 Task: Add Back To Nature Classic Round Crackers to the cart.
Action: Mouse moved to (282, 129)
Screenshot: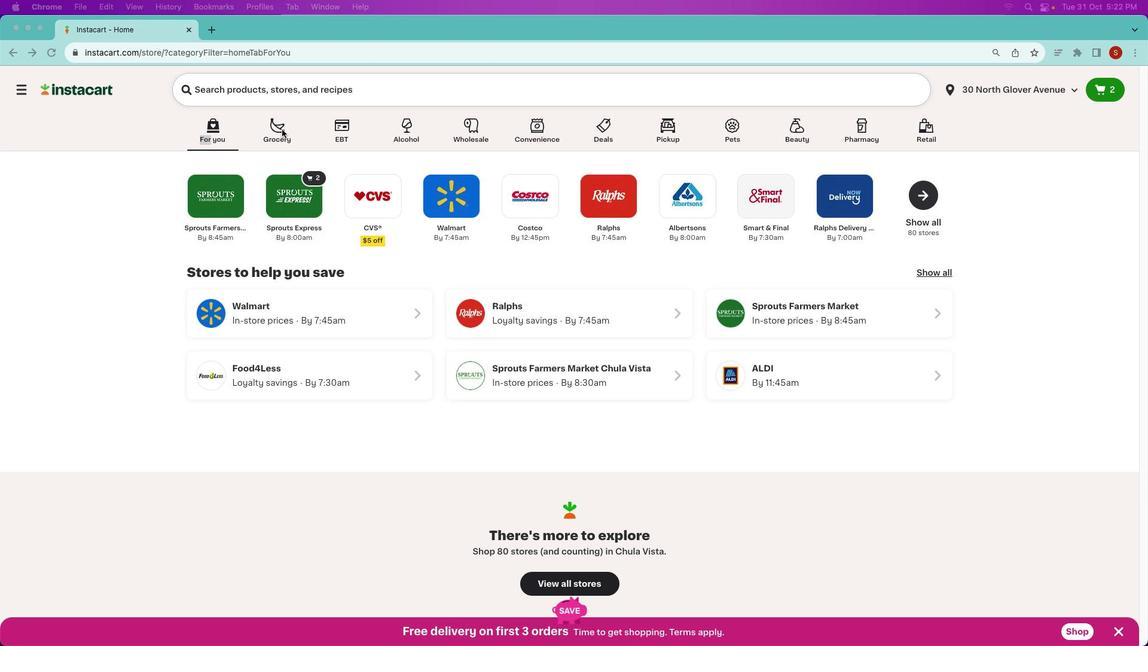 
Action: Mouse pressed left at (282, 129)
Screenshot: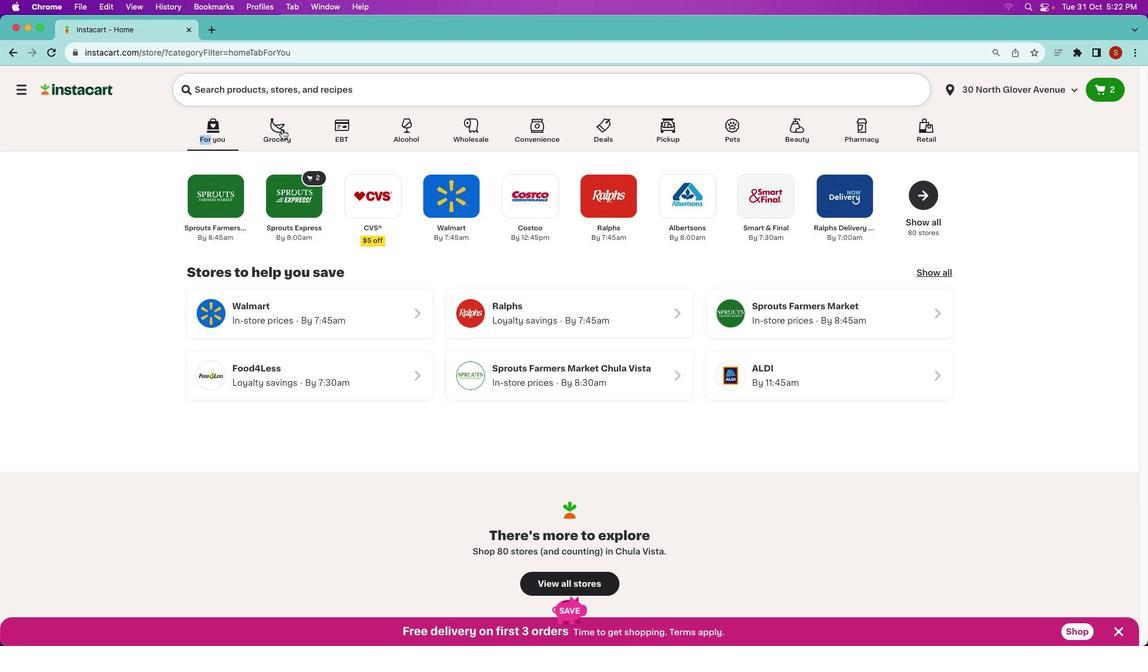 
Action: Mouse pressed left at (282, 129)
Screenshot: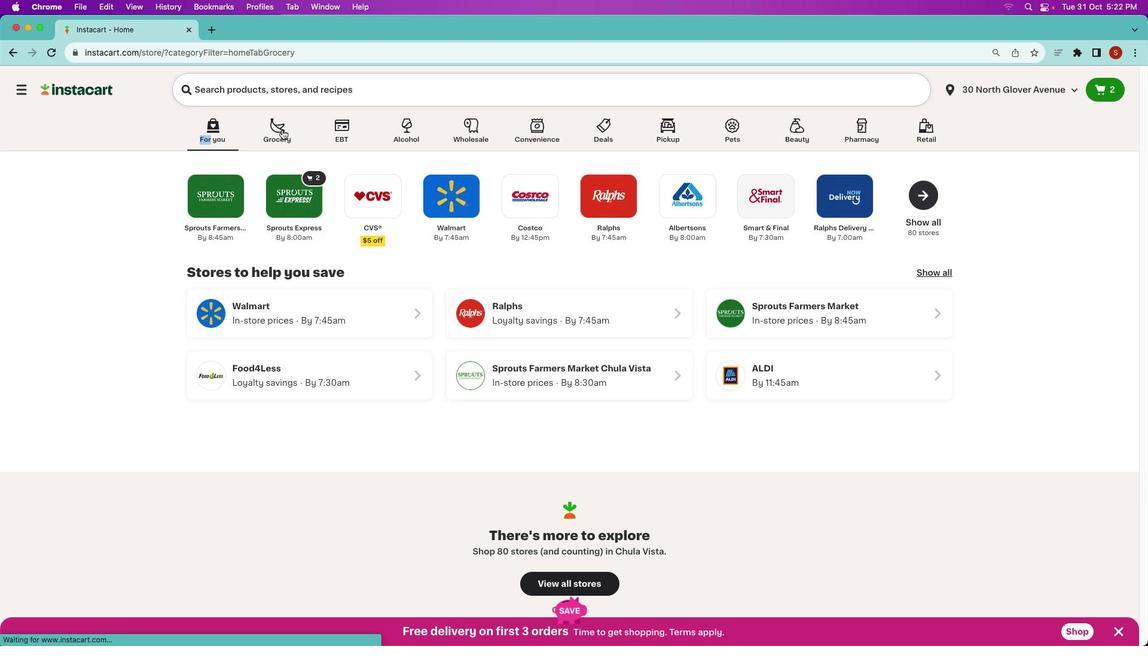 
Action: Mouse moved to (510, 306)
Screenshot: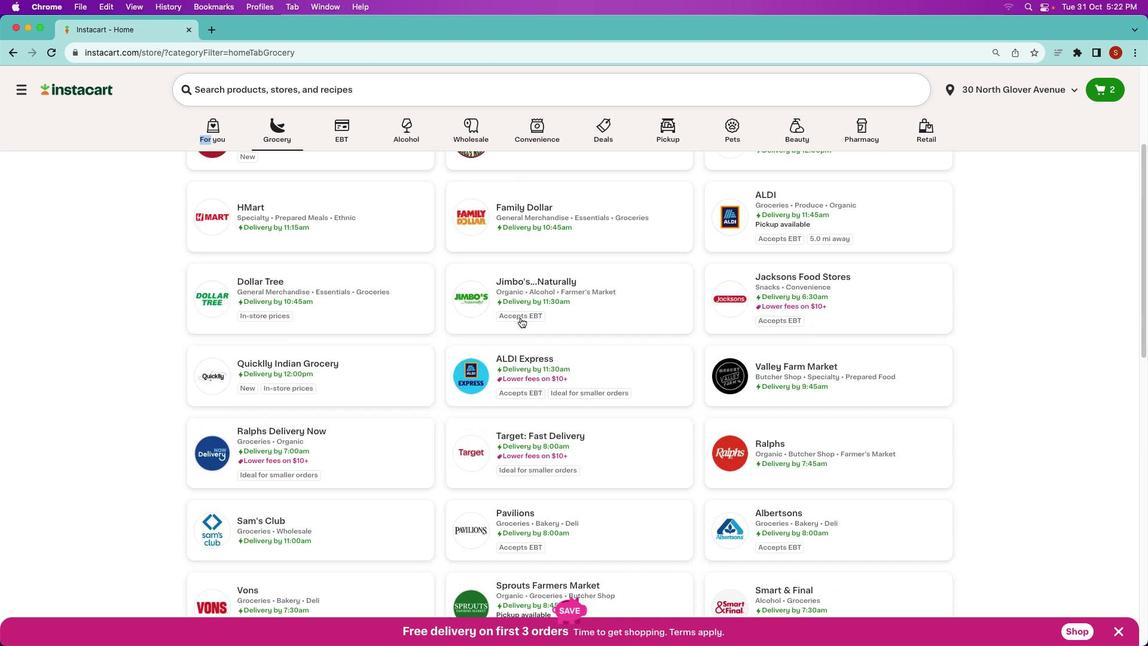 
Action: Mouse scrolled (510, 306) with delta (0, 0)
Screenshot: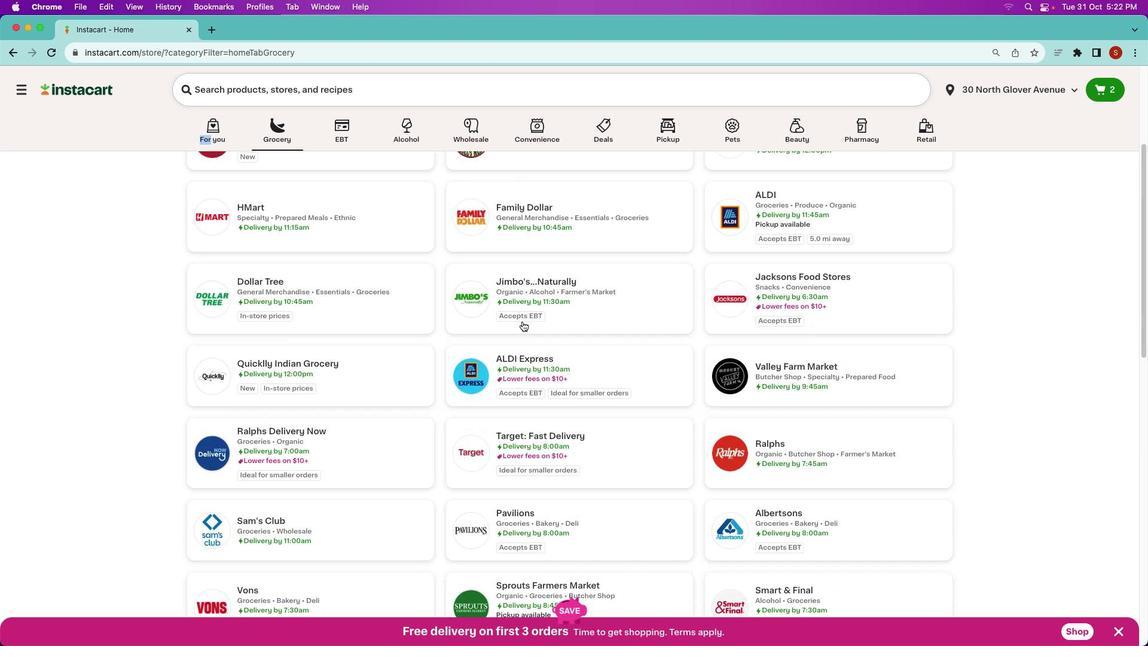 
Action: Mouse scrolled (510, 306) with delta (0, 0)
Screenshot: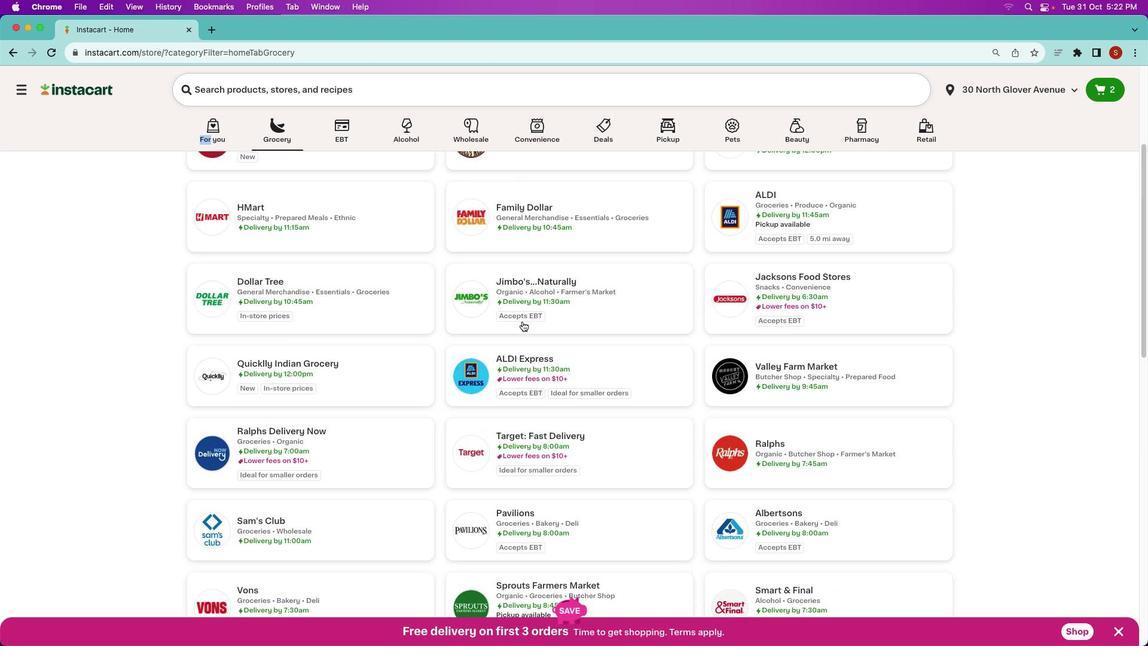 
Action: Mouse moved to (511, 305)
Screenshot: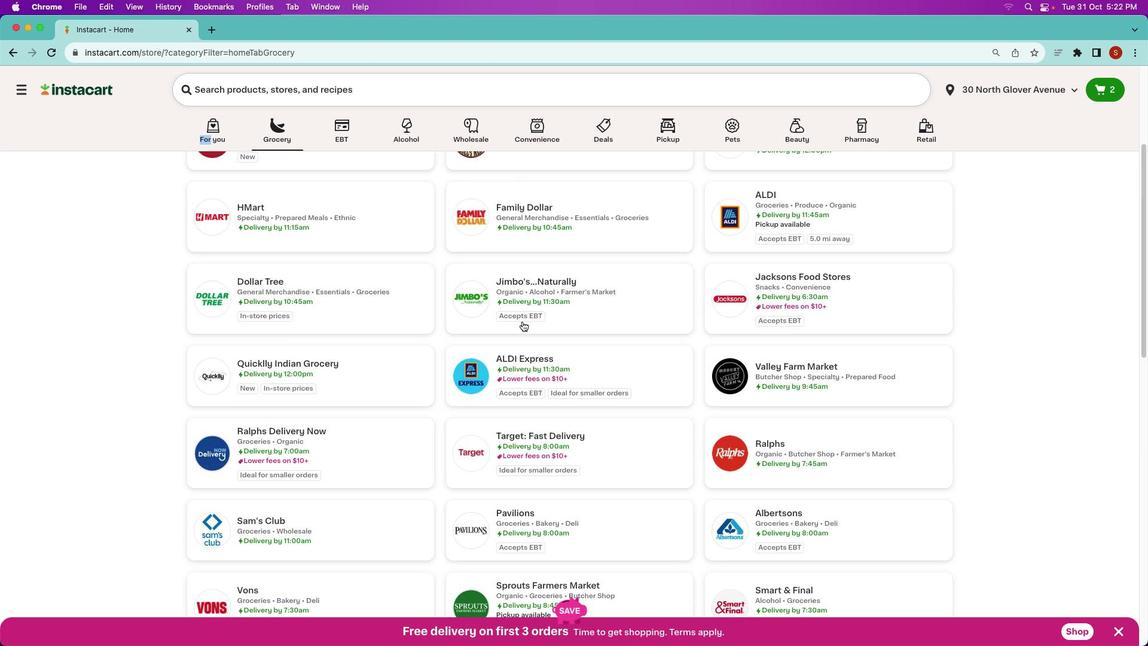 
Action: Mouse scrolled (511, 305) with delta (0, -1)
Screenshot: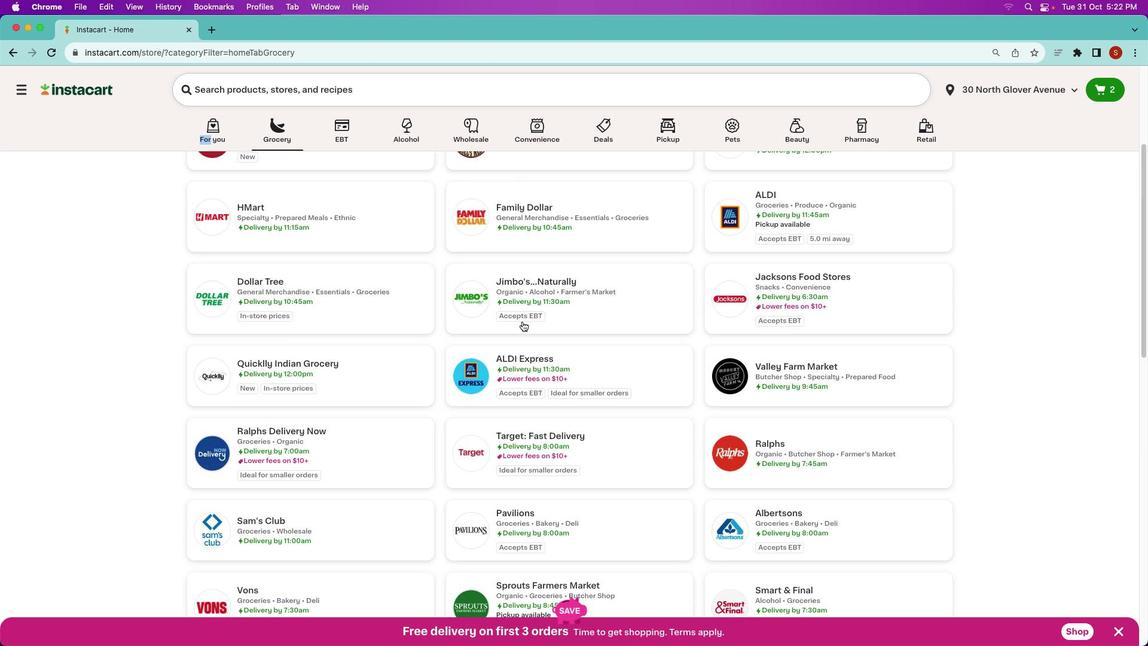 
Action: Mouse moved to (512, 303)
Screenshot: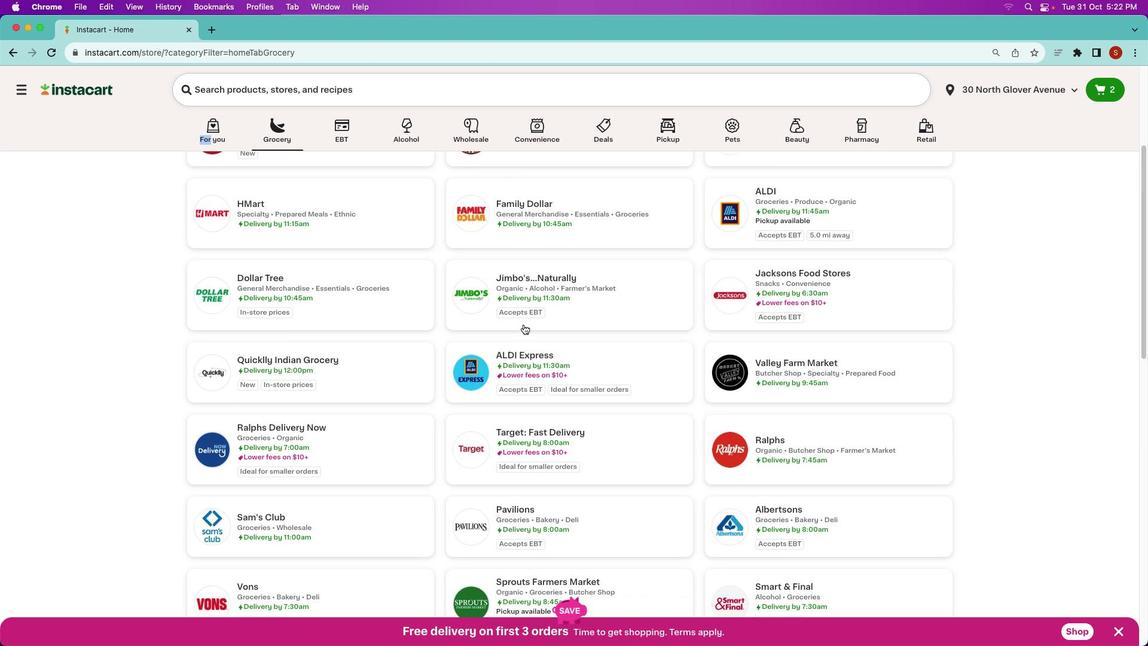 
Action: Mouse scrolled (512, 303) with delta (0, -2)
Screenshot: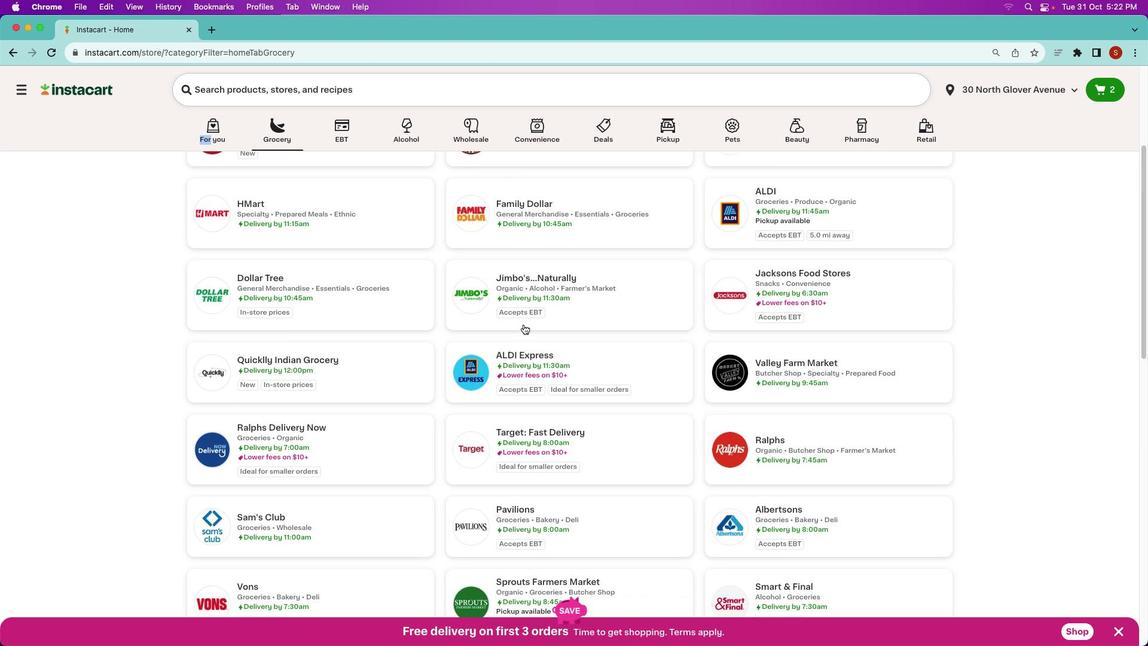 
Action: Mouse moved to (522, 321)
Screenshot: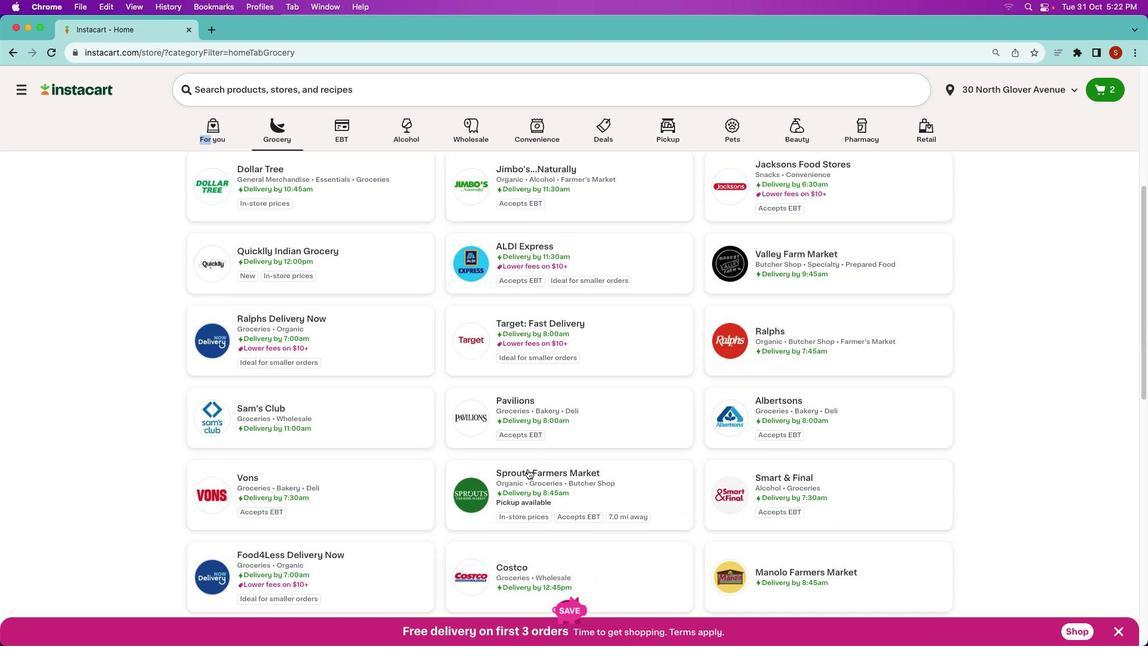 
Action: Mouse scrolled (522, 321) with delta (0, 0)
Screenshot: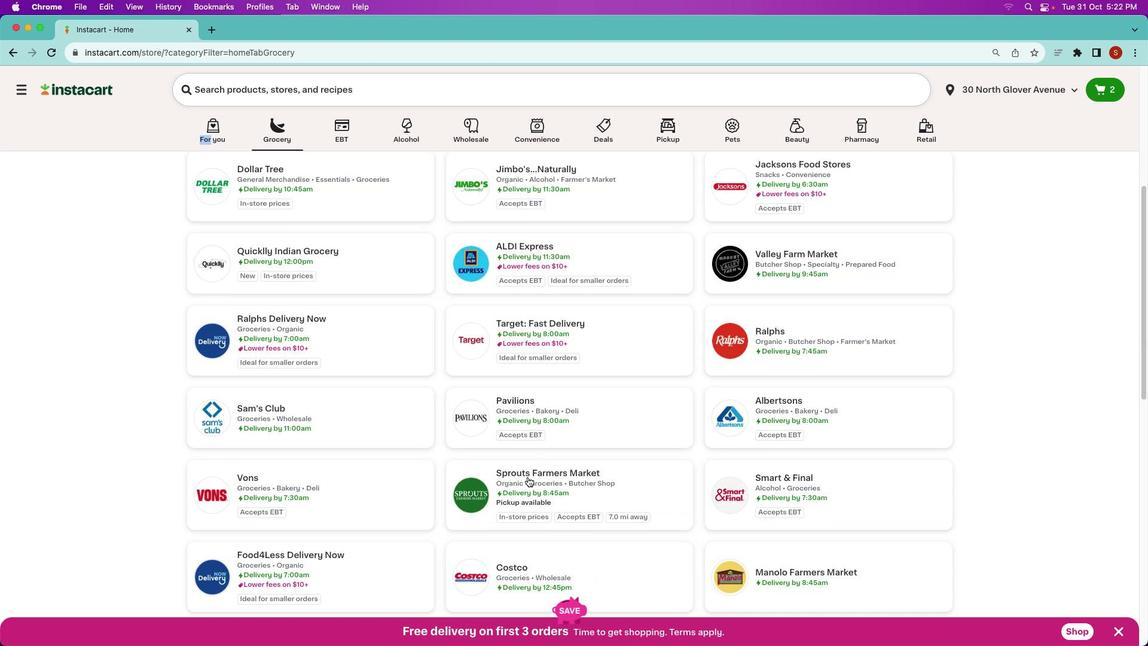 
Action: Mouse scrolled (522, 321) with delta (0, 0)
Screenshot: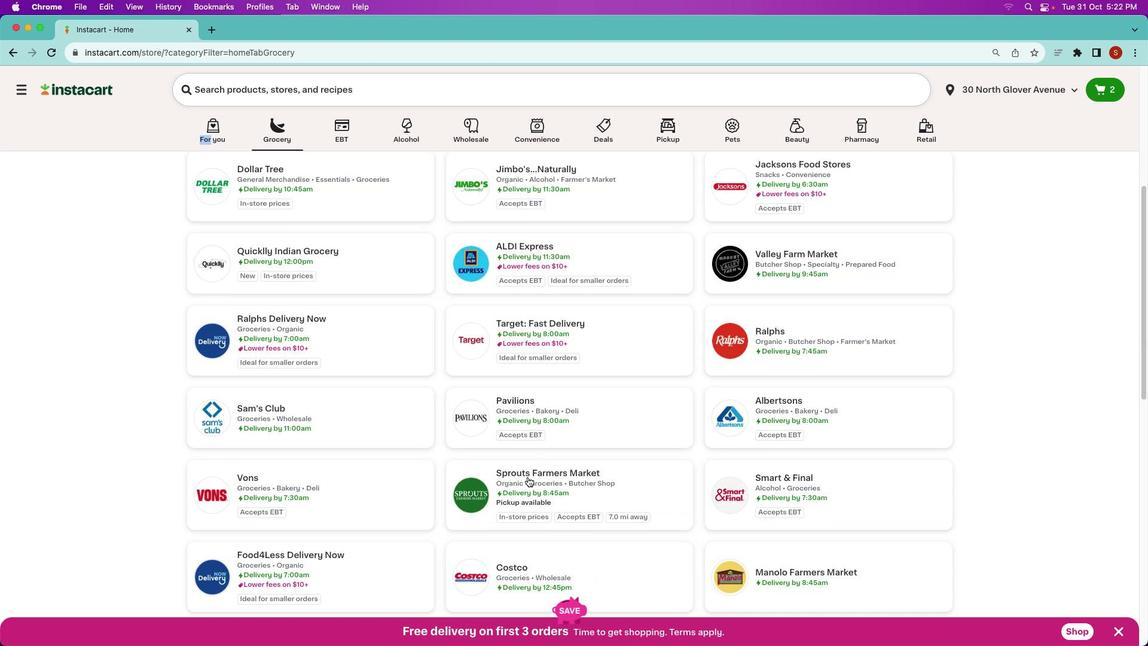 
Action: Mouse moved to (522, 321)
Screenshot: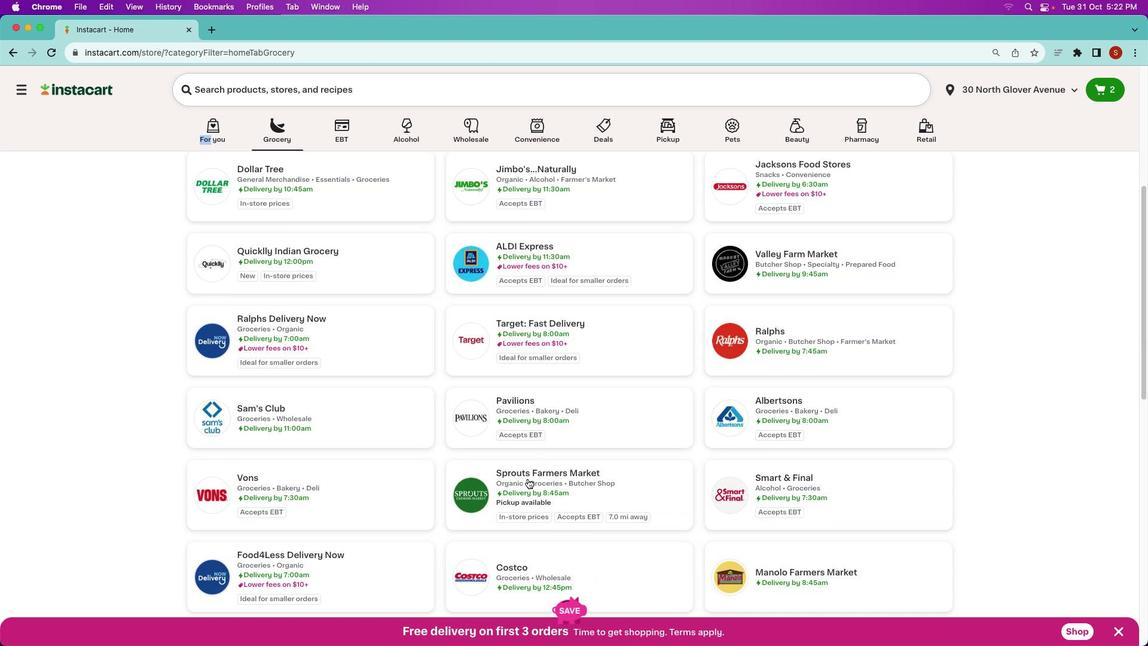 
Action: Mouse scrolled (522, 321) with delta (0, -1)
Screenshot: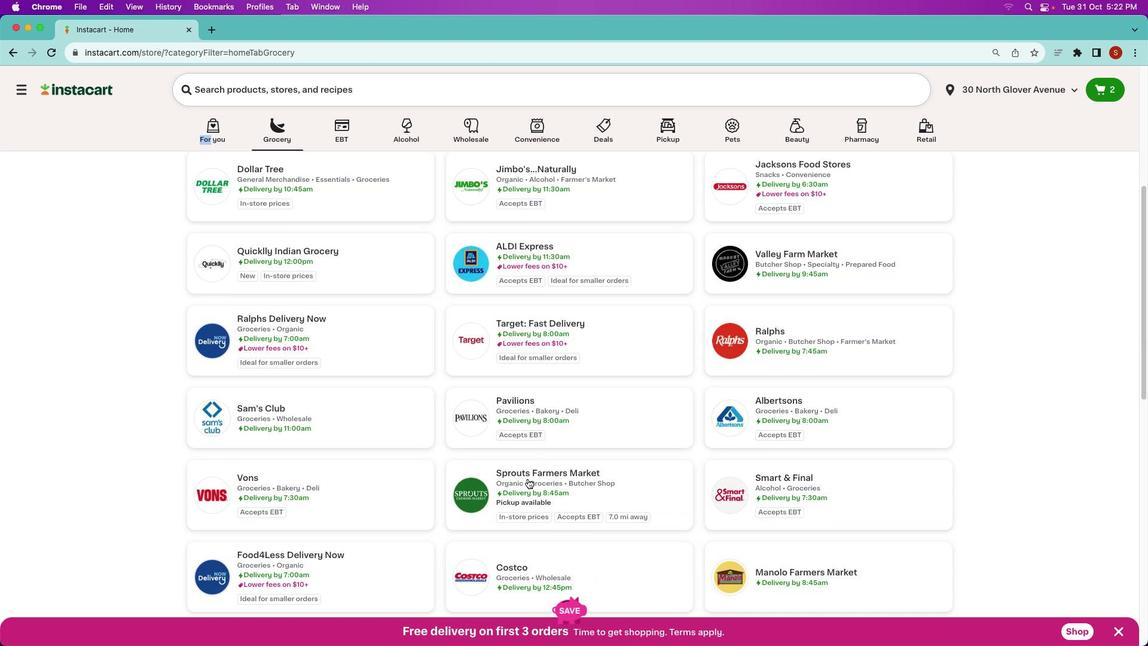 
Action: Mouse moved to (554, 480)
Screenshot: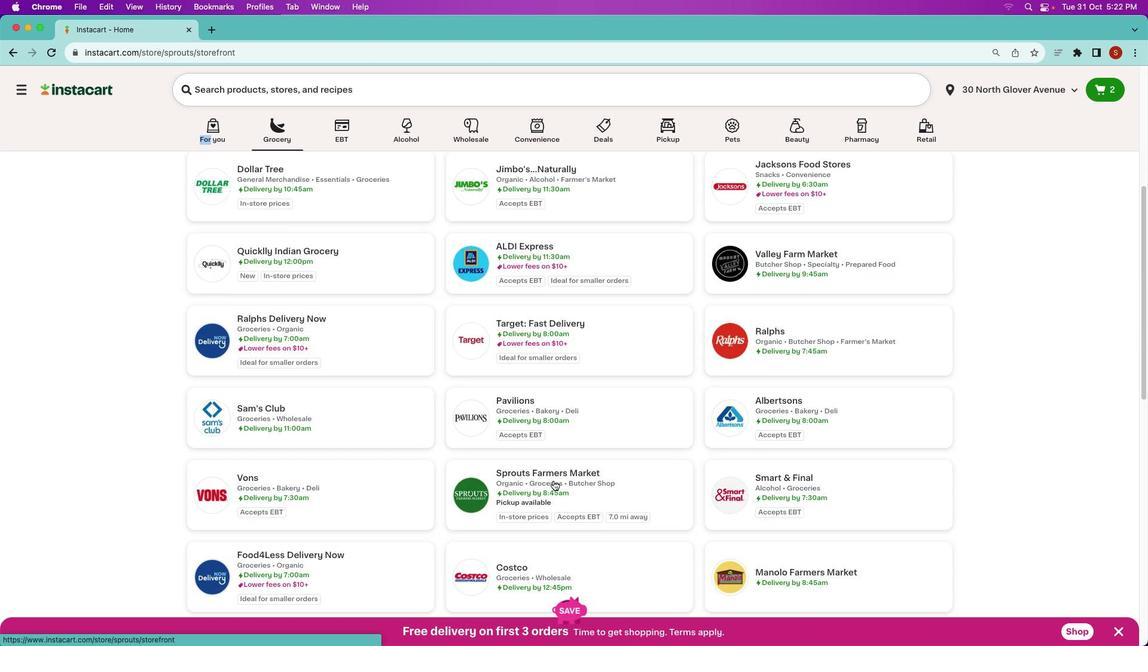 
Action: Mouse pressed left at (554, 480)
Screenshot: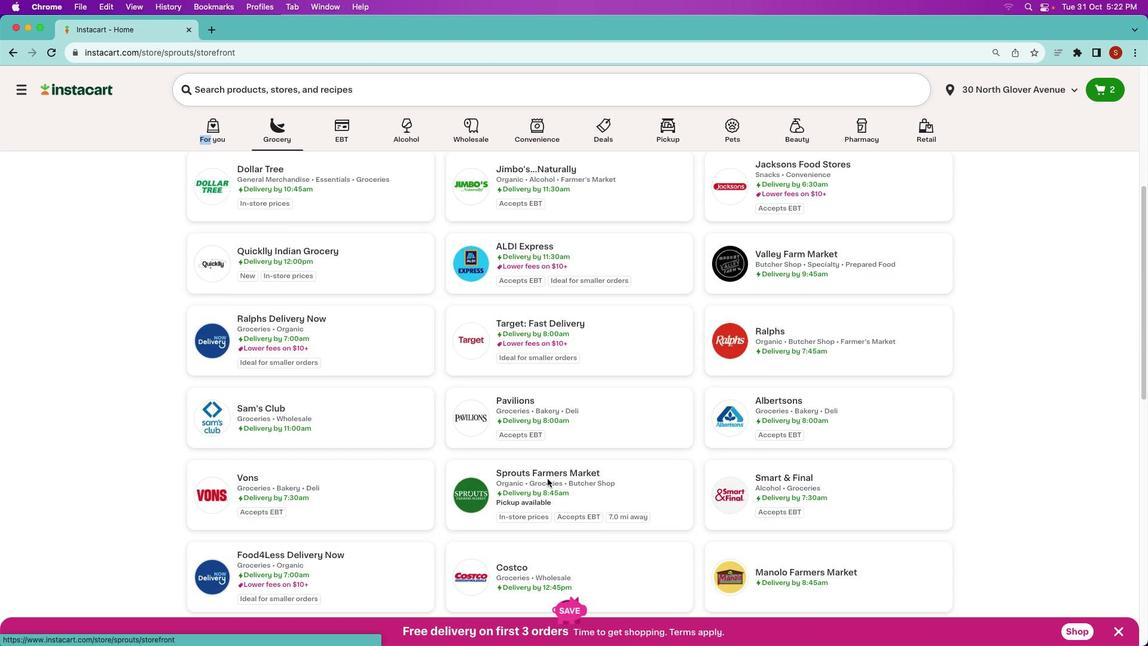 
Action: Mouse pressed left at (554, 480)
Screenshot: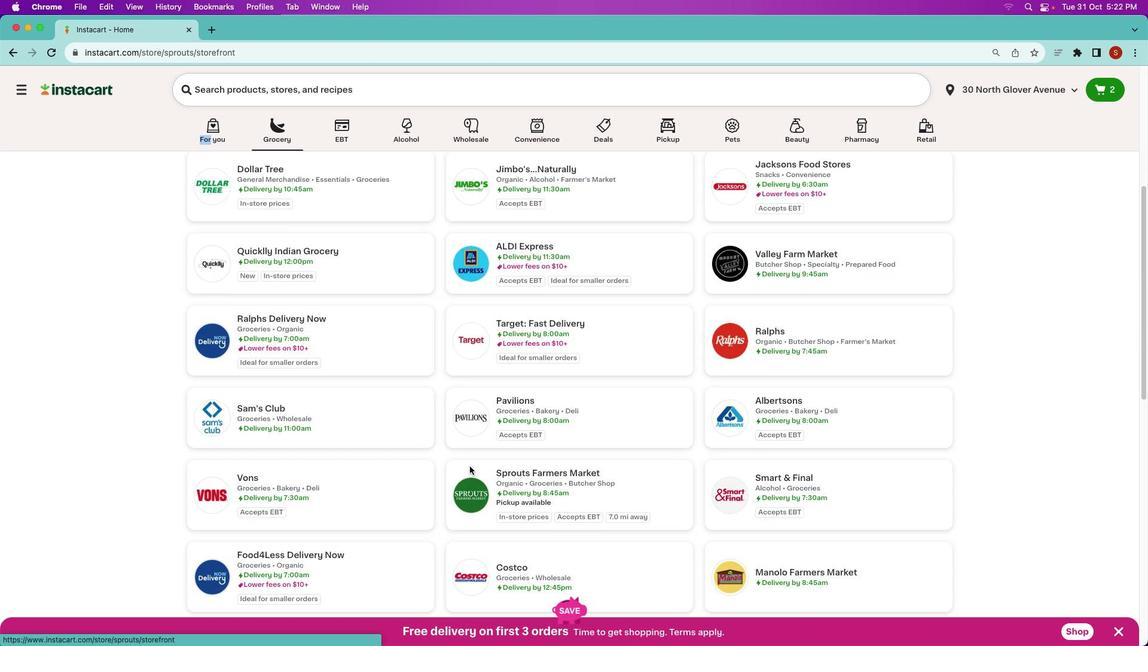 
Action: Mouse moved to (373, 135)
Screenshot: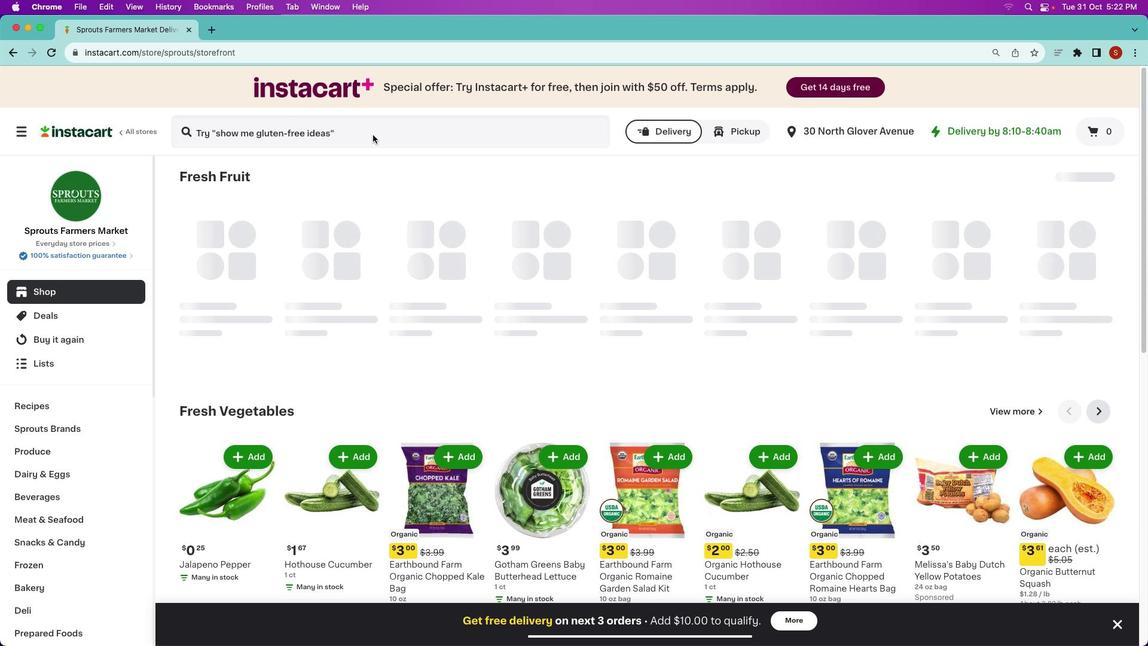 
Action: Mouse pressed left at (373, 135)
Screenshot: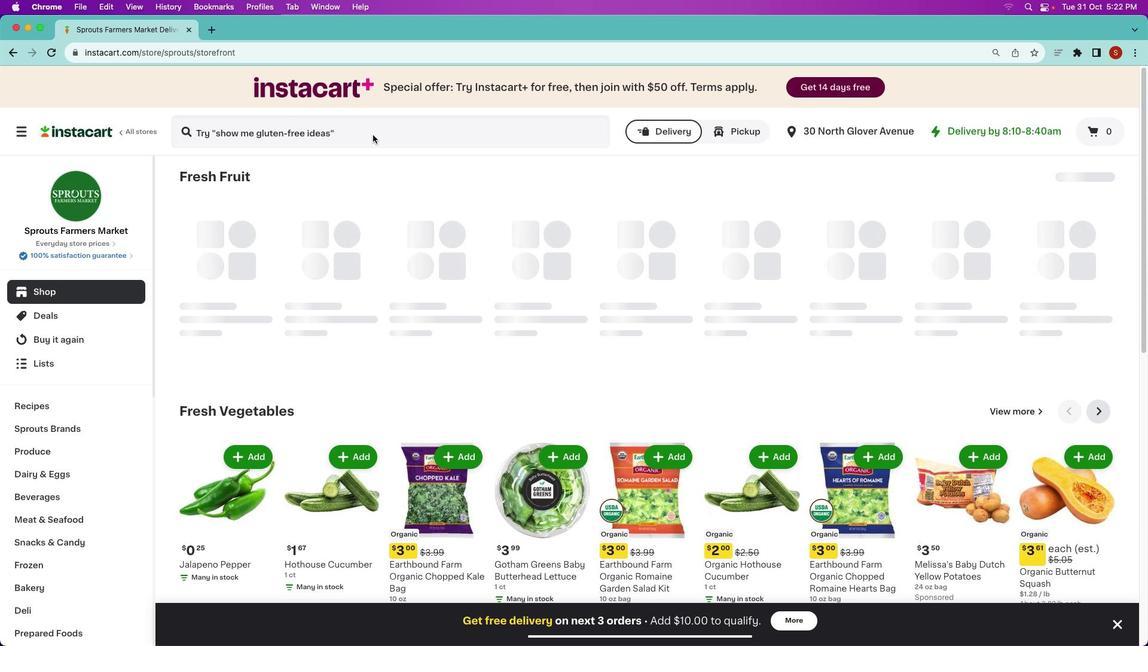 
Action: Mouse moved to (373, 134)
Screenshot: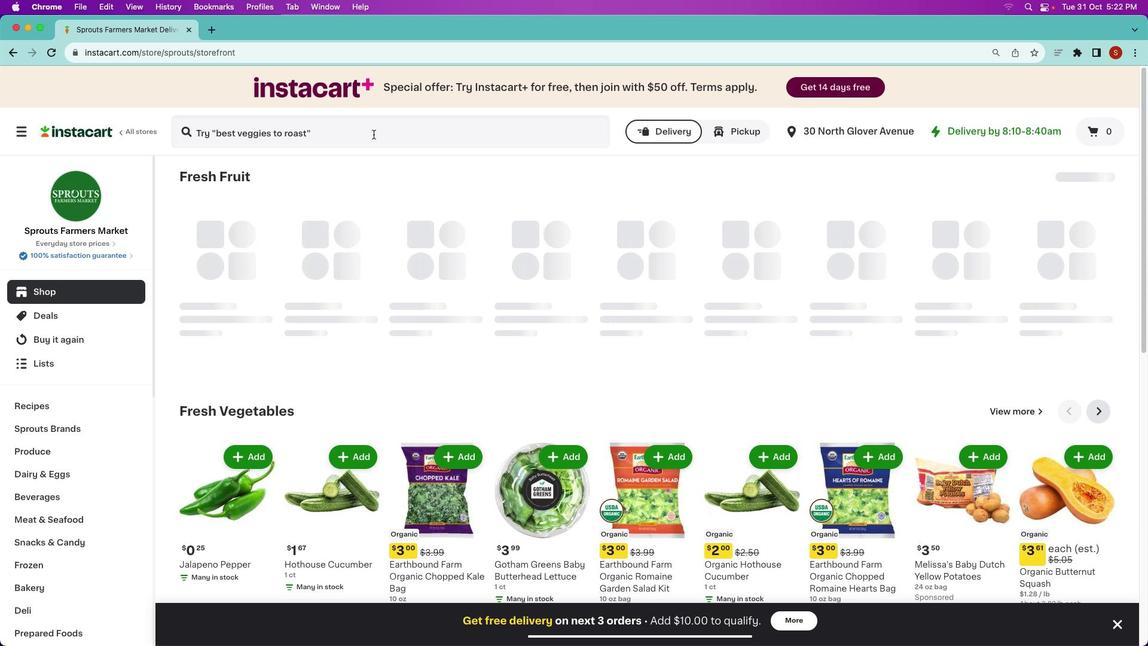 
Action: Mouse pressed left at (373, 134)
Screenshot: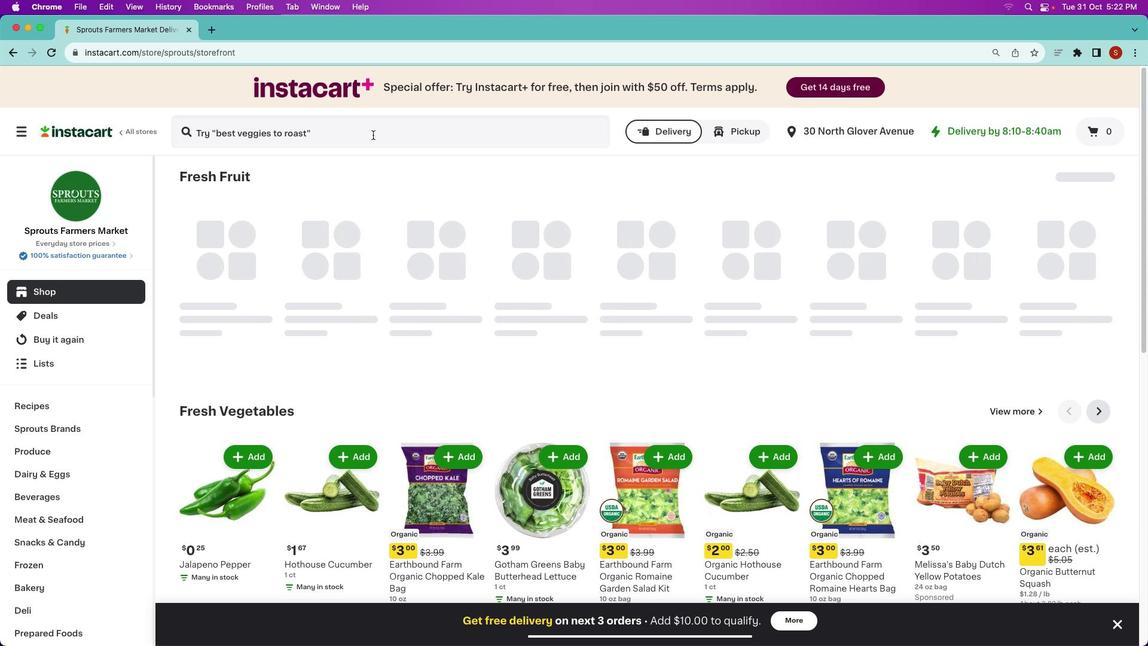 
Action: Mouse moved to (373, 134)
Screenshot: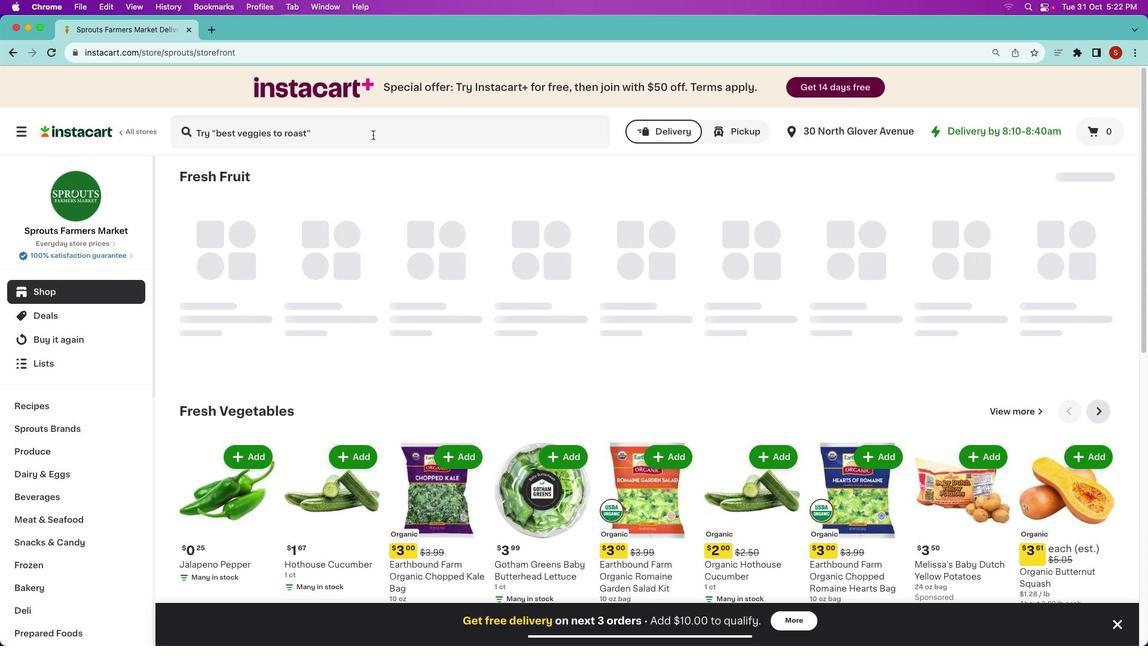 
Action: Key pressed 'b''a''c''l'Key.space't''p'Key.backspaceKey.backspaceKey.backspaceKey.backspace'k'Key.space't''o'Key.space'n''a''t''u''r''e'Key.space'c''l''a''s''s''i''c'Key.space'r''o''u''n''d'Key.space'c''r''a''c''k''e''r''s'Key.spaceKey.enter
Screenshot: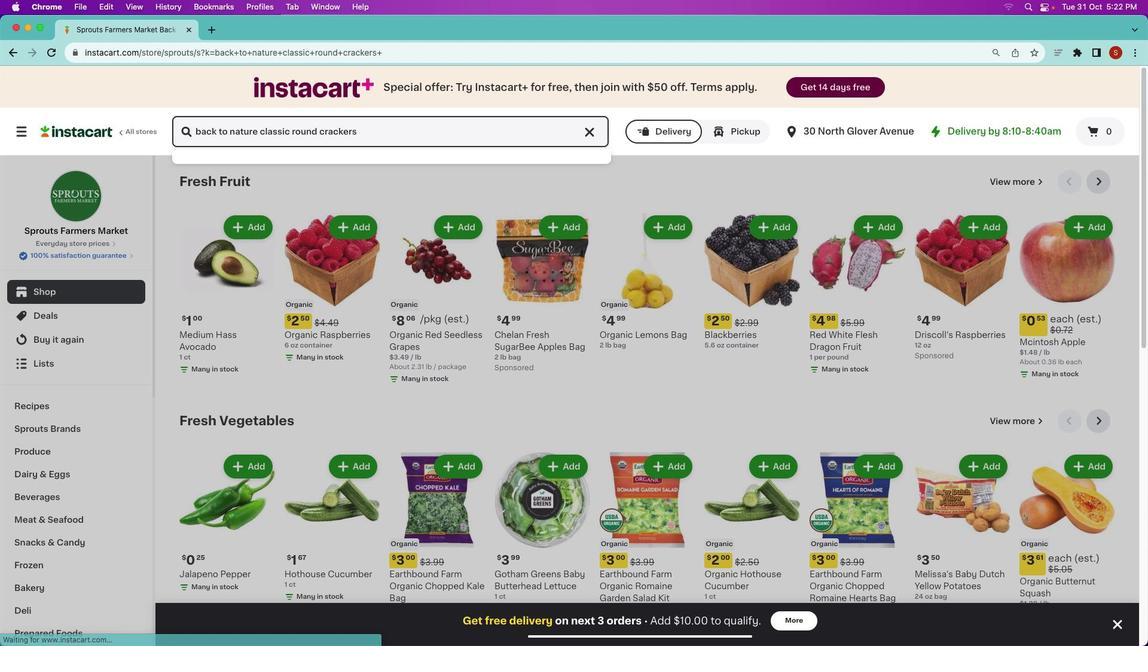 
Action: Mouse moved to (621, 397)
Screenshot: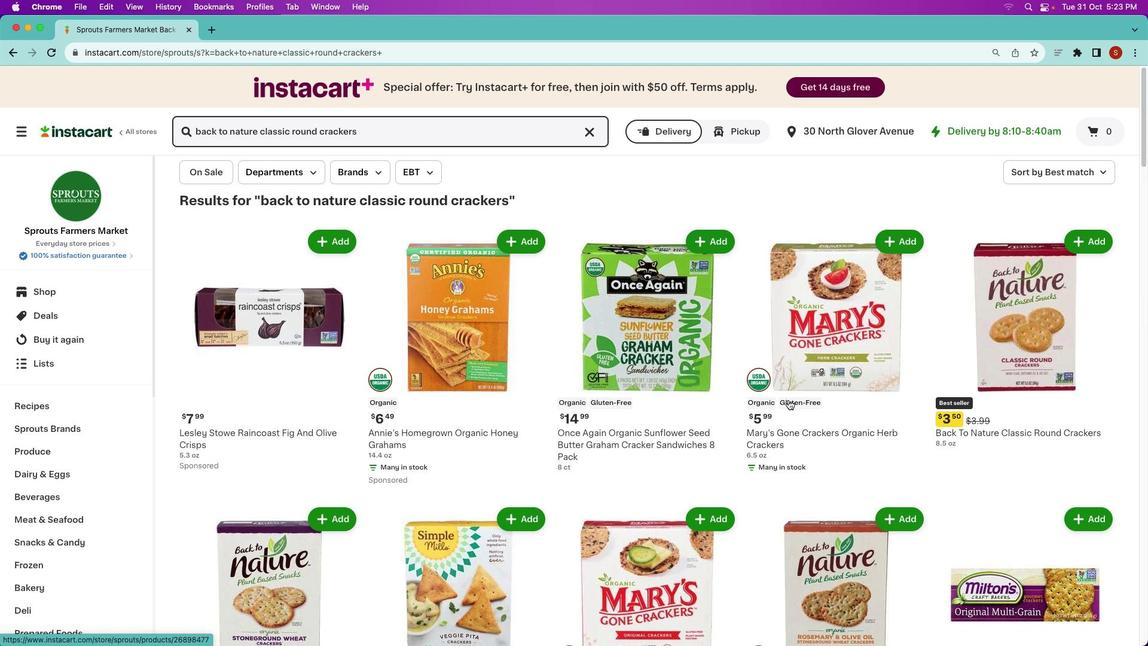 
Action: Mouse scrolled (621, 397) with delta (0, 0)
Screenshot: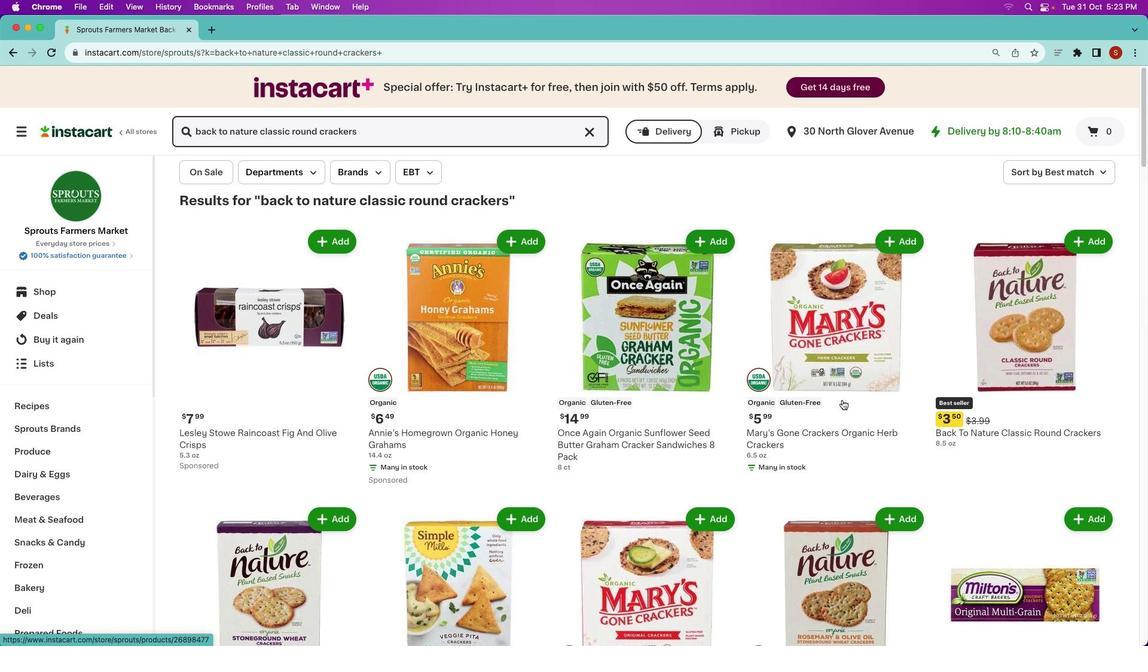 
Action: Mouse moved to (1075, 244)
Screenshot: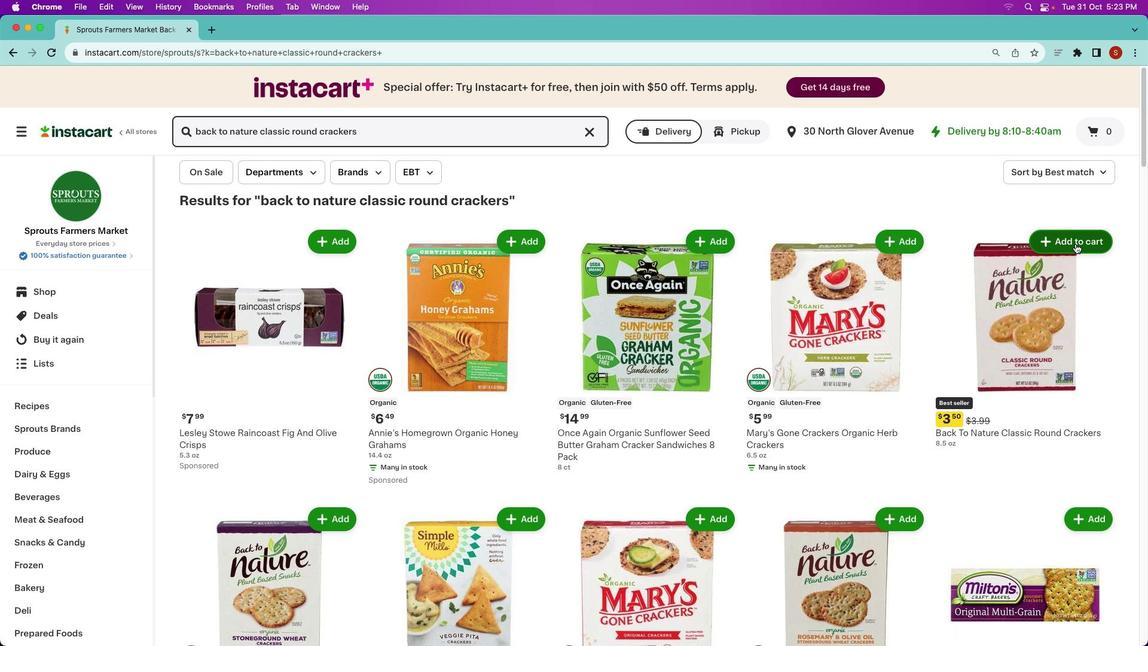 
Action: Mouse pressed left at (1075, 244)
Screenshot: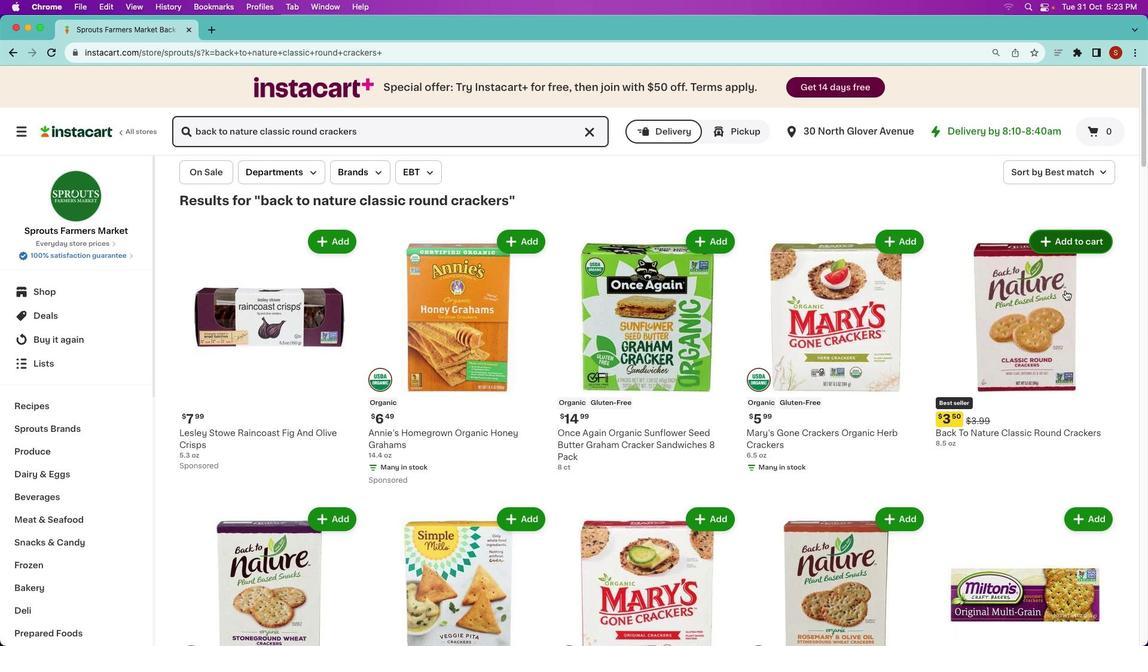 
Action: Mouse moved to (1030, 390)
Screenshot: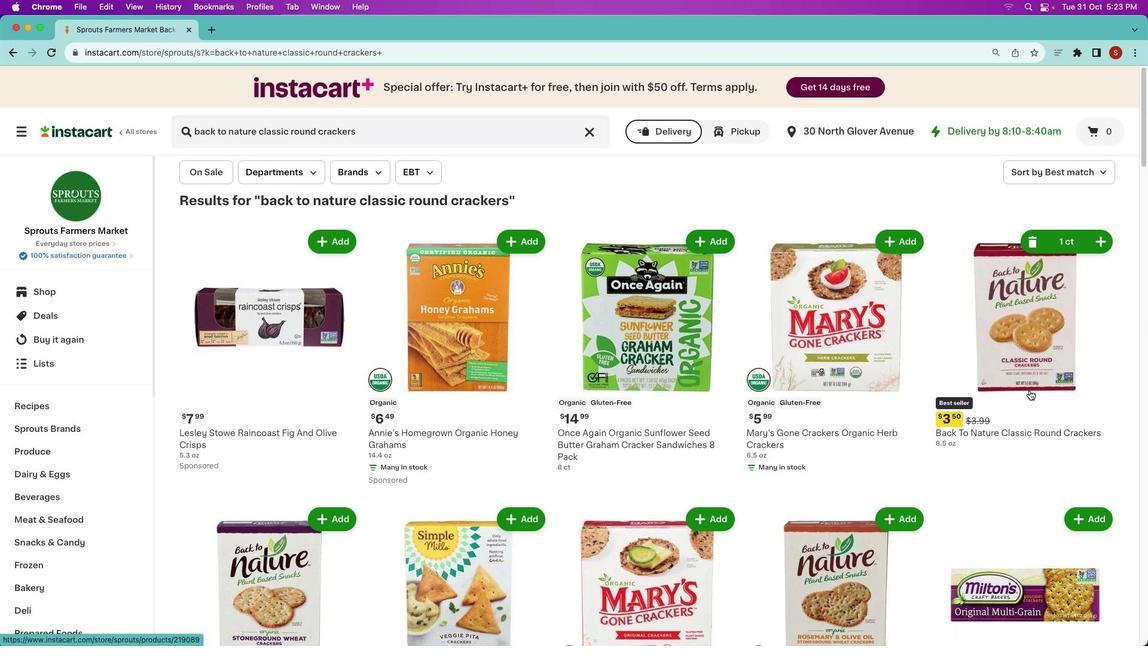 
